 Task: Search hiring manager in corporate billing.
Action: Mouse moved to (506, 428)
Screenshot: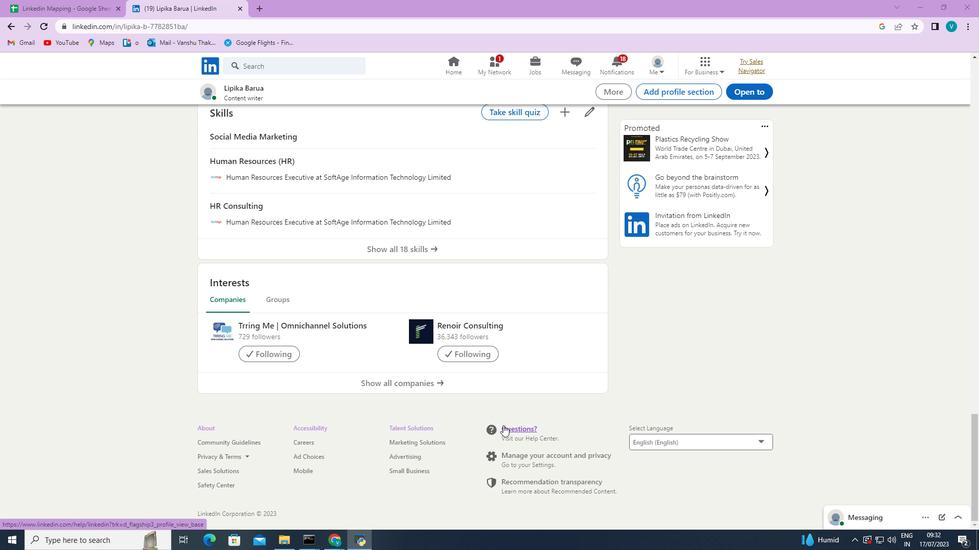 
Action: Mouse pressed left at (506, 428)
Screenshot: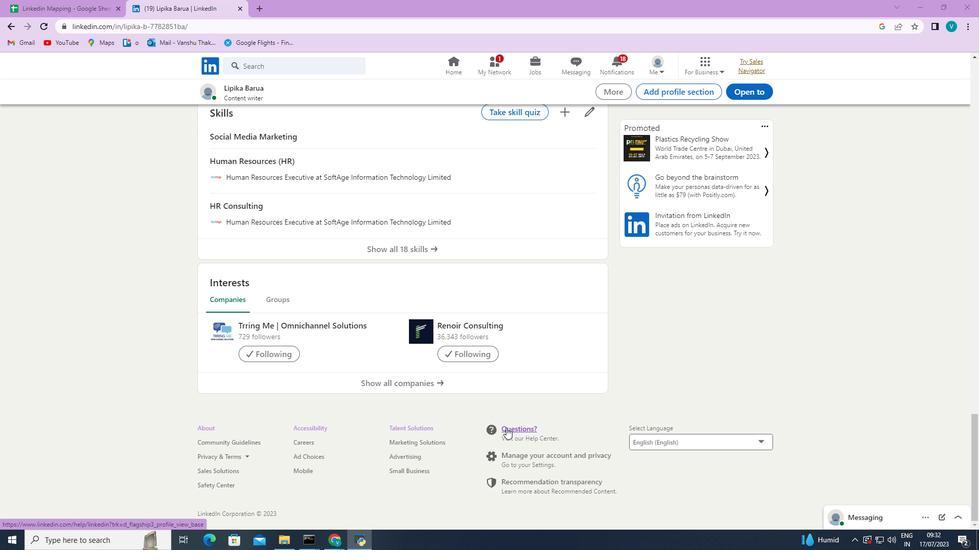 
Action: Mouse moved to (229, 167)
Screenshot: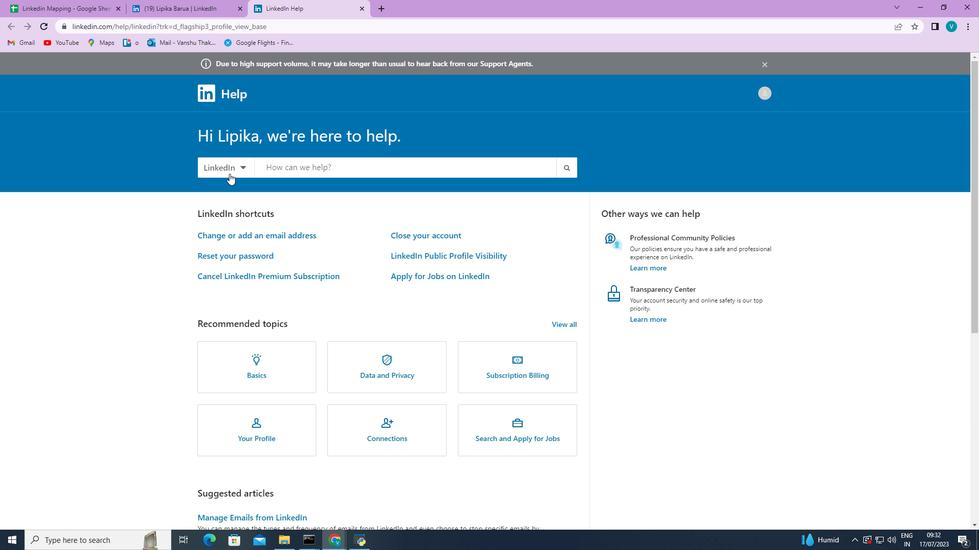 
Action: Mouse pressed left at (229, 167)
Screenshot: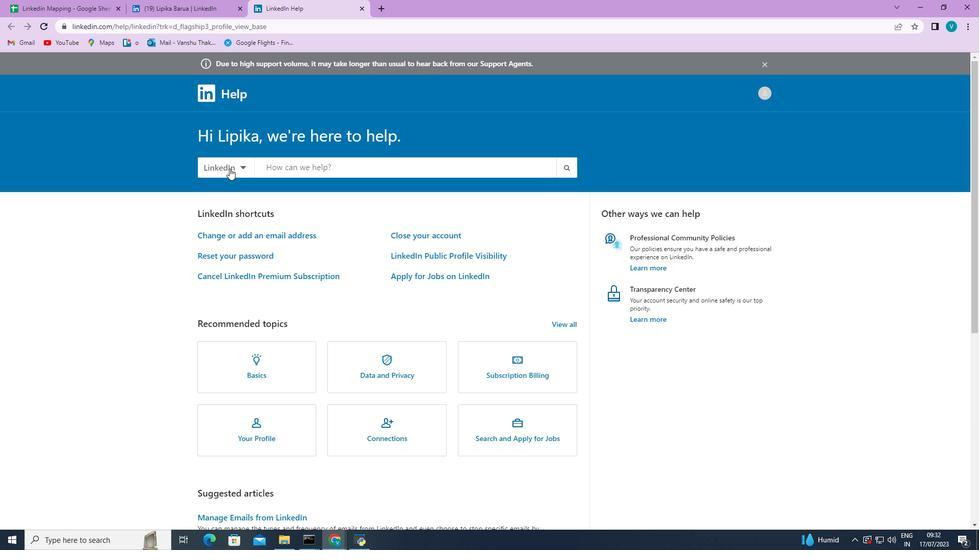 
Action: Mouse moved to (227, 225)
Screenshot: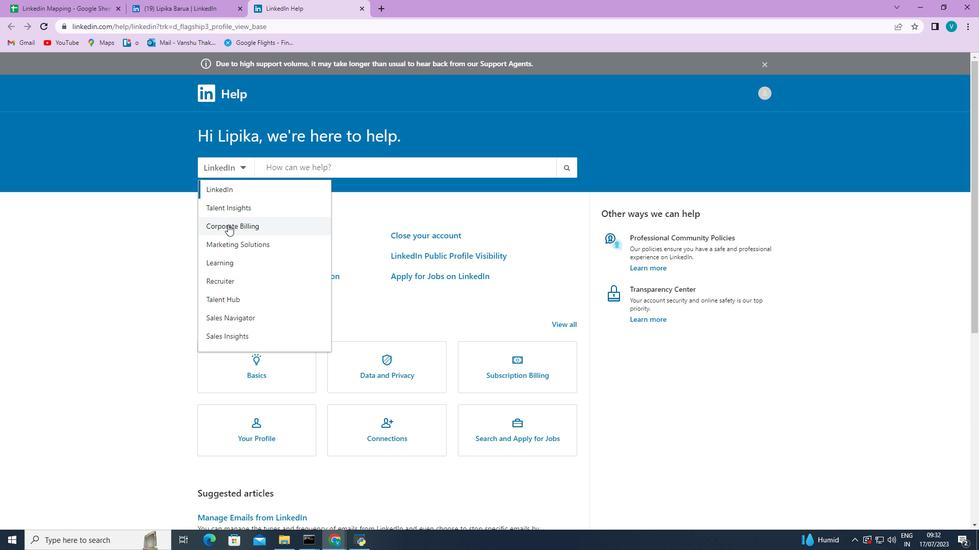 
Action: Mouse pressed left at (227, 225)
Screenshot: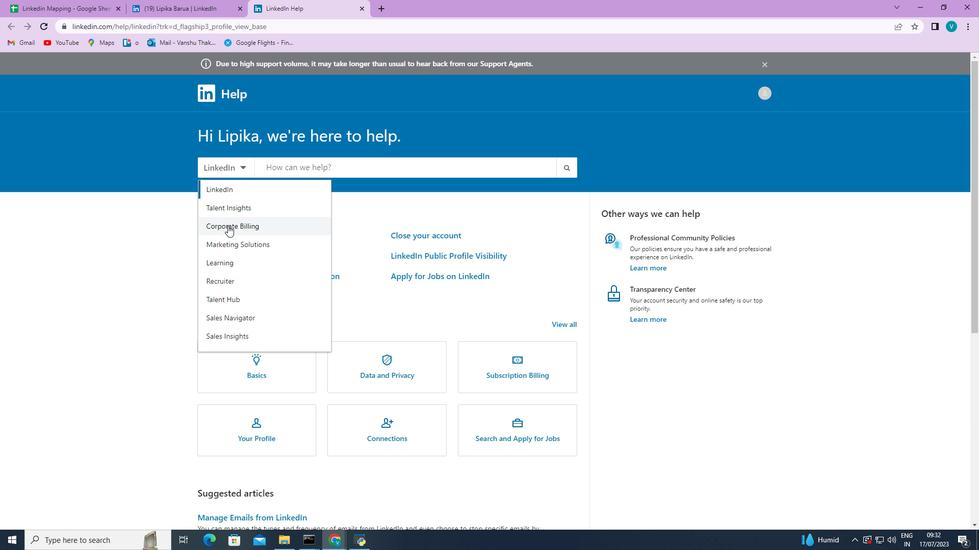 
Action: Mouse moved to (338, 169)
Screenshot: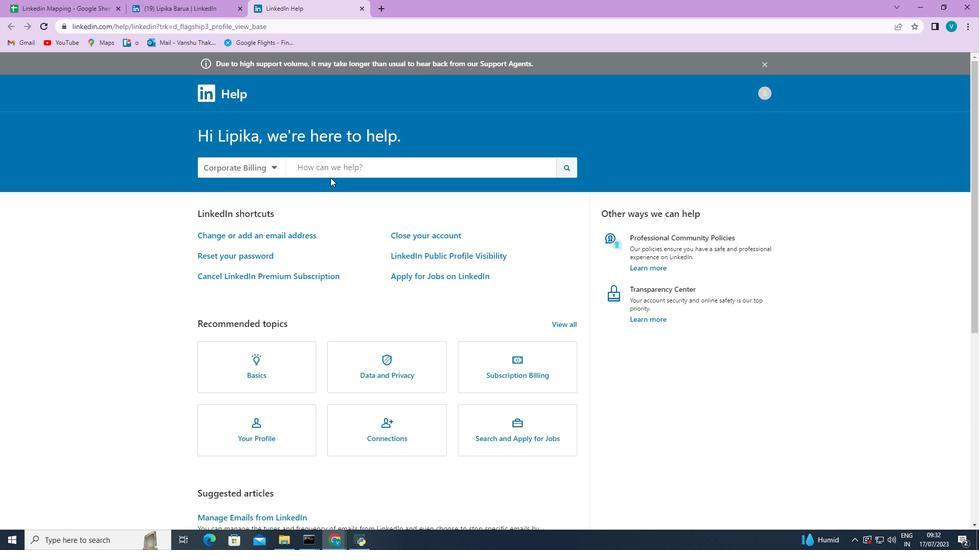 
Action: Mouse pressed left at (338, 169)
Screenshot: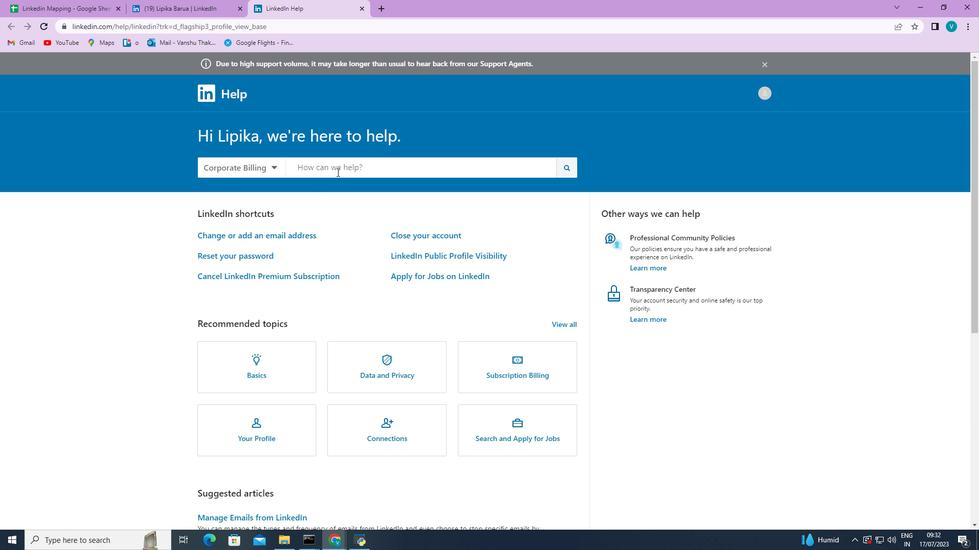 
Action: Key pressed hiring<Key.space>manager<Key.enter>
Screenshot: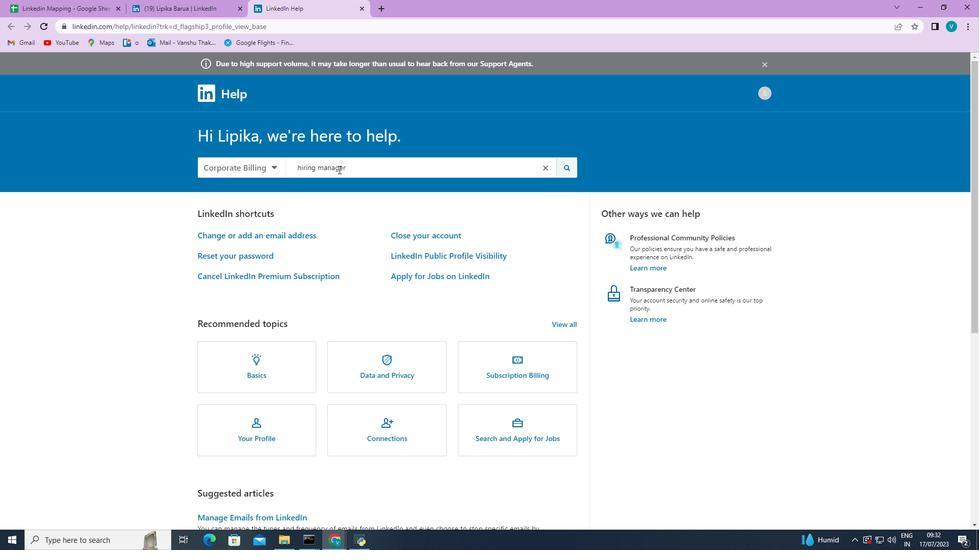
Action: Mouse moved to (340, 174)
Screenshot: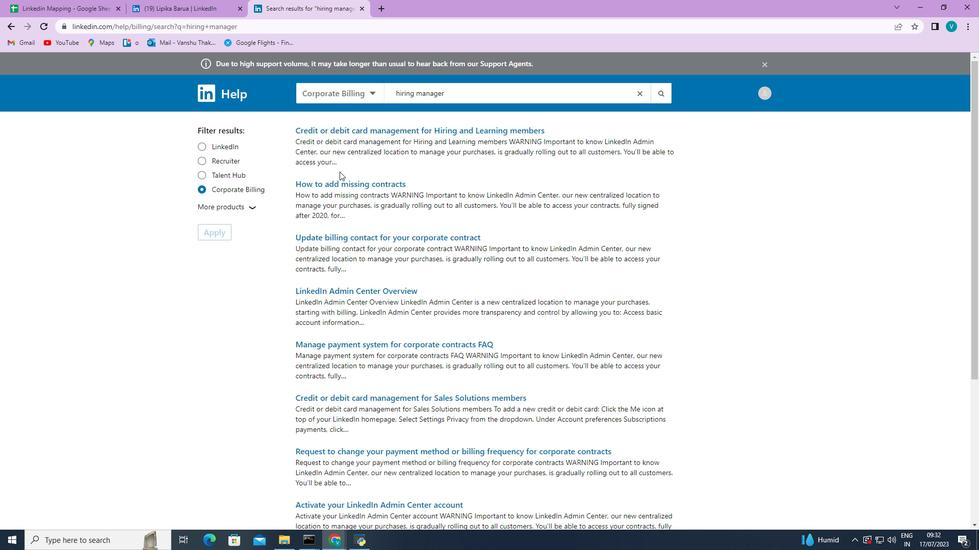 
Action: Mouse scrolled (340, 174) with delta (0, 0)
Screenshot: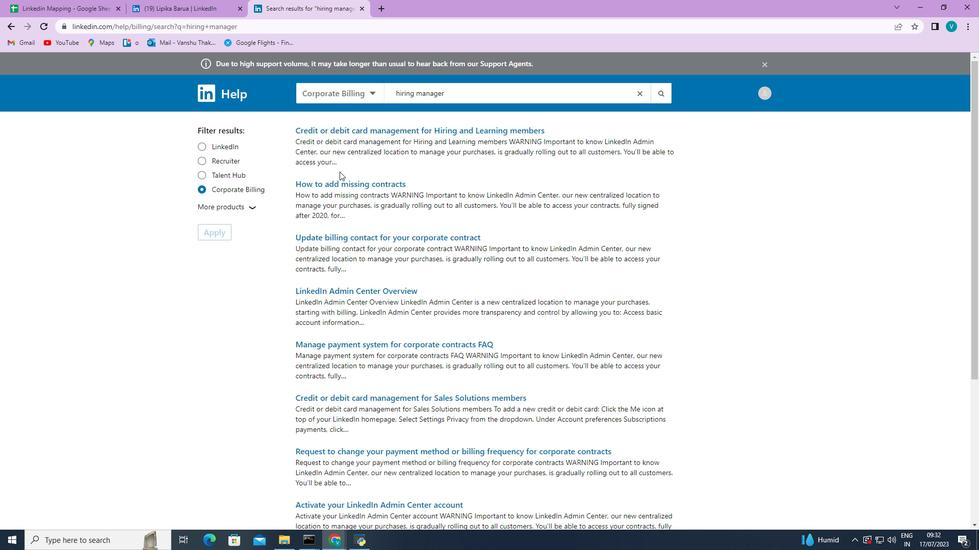 
Action: Mouse moved to (341, 178)
Screenshot: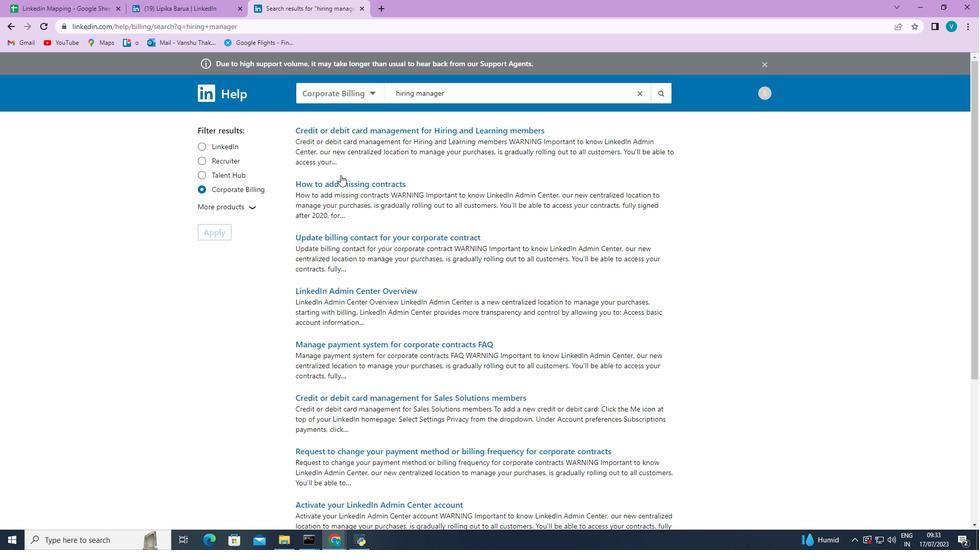 
Action: Mouse scrolled (341, 176) with delta (0, 0)
Screenshot: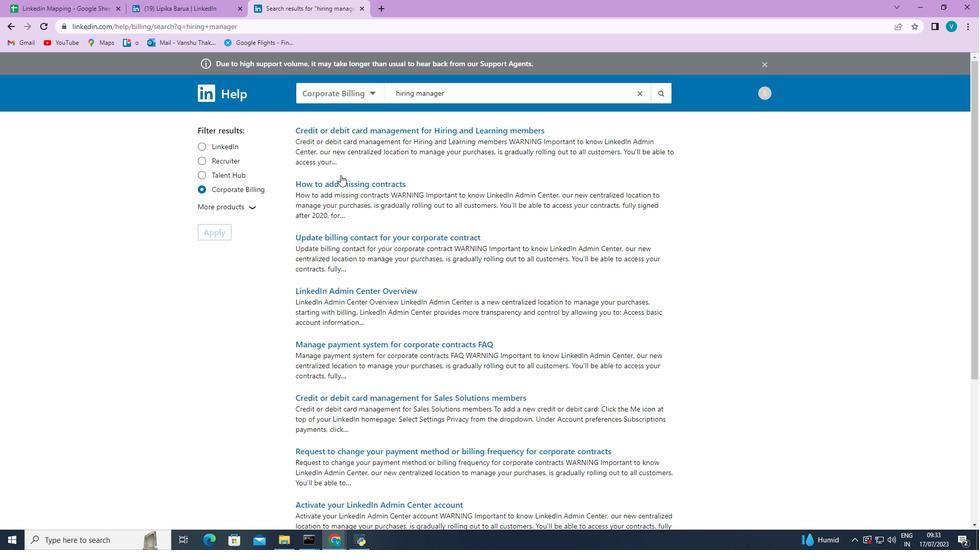 
Action: Mouse moved to (343, 182)
Screenshot: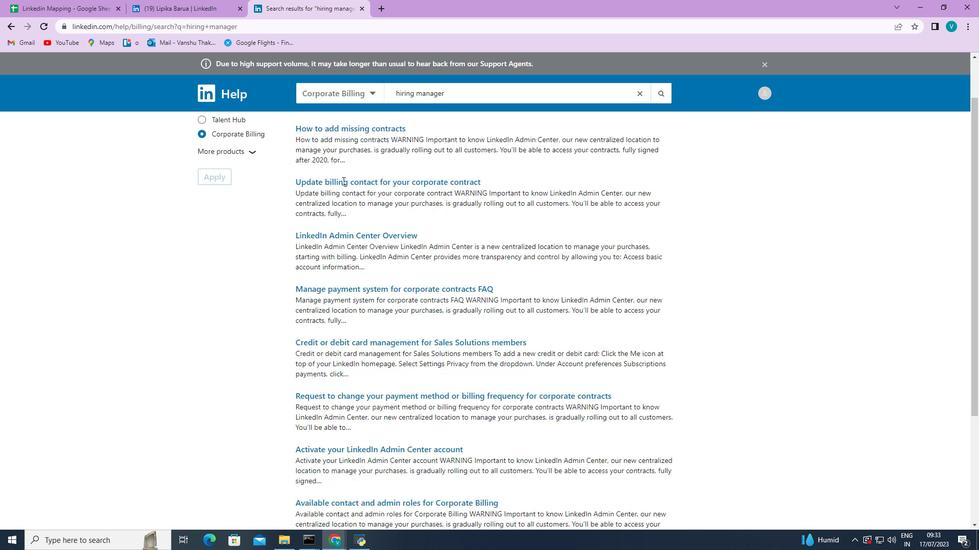 
Action: Mouse scrolled (343, 181) with delta (0, 0)
Screenshot: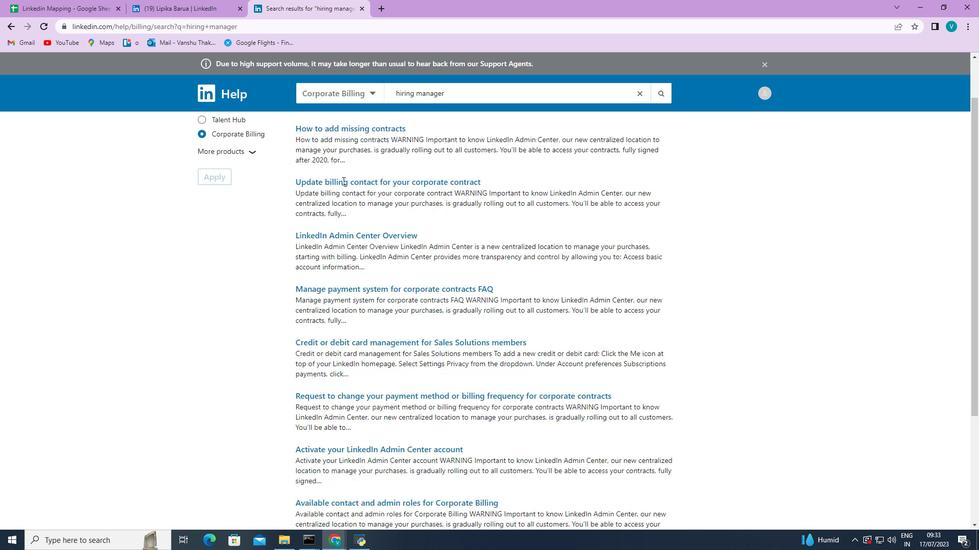 
Action: Mouse moved to (343, 183)
Screenshot: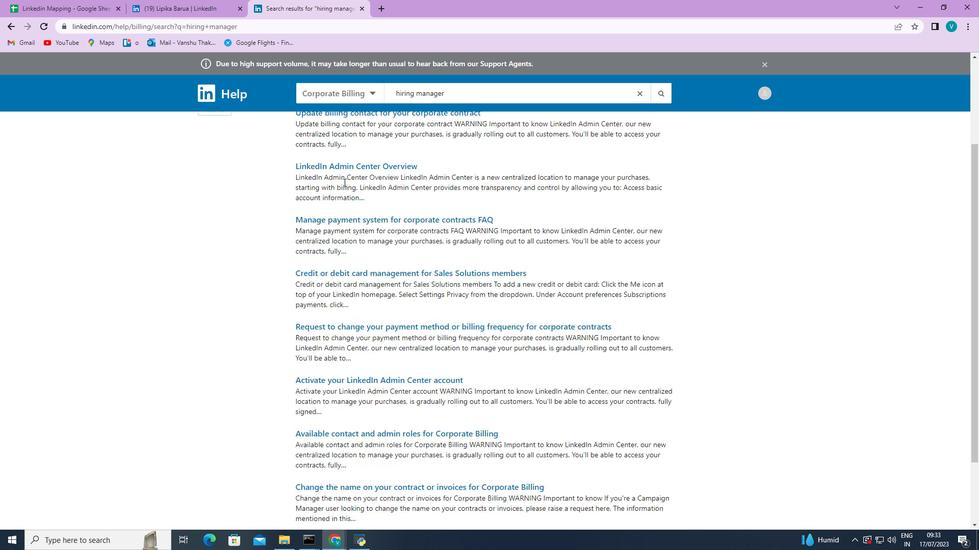 
Action: Mouse scrolled (343, 182) with delta (0, 0)
Screenshot: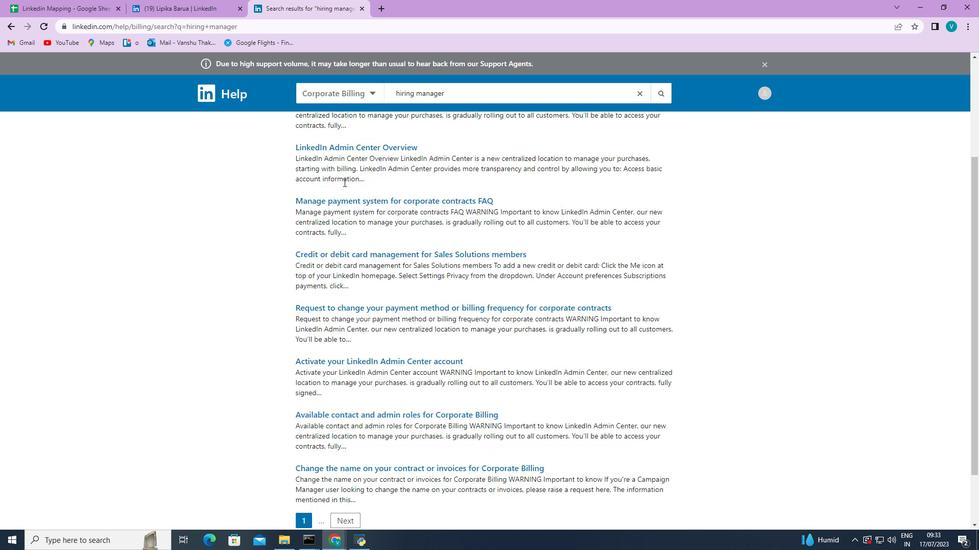 
Action: Mouse scrolled (343, 182) with delta (0, 0)
Screenshot: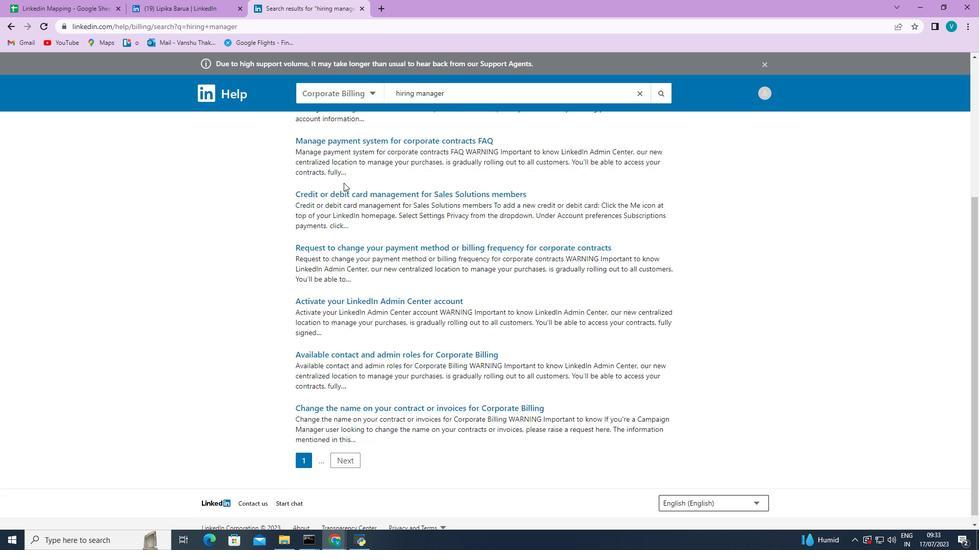 
Action: Mouse scrolled (343, 182) with delta (0, 0)
Screenshot: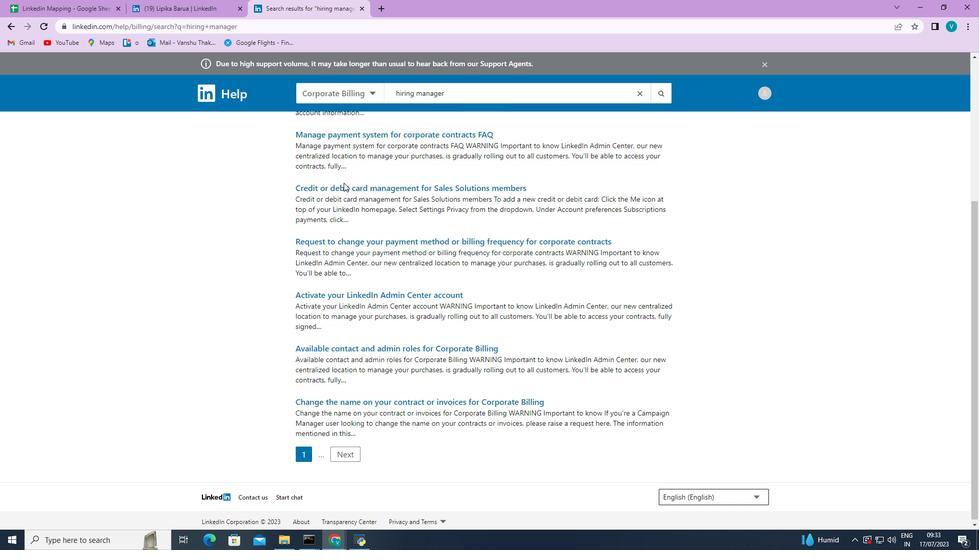 
Action: Mouse scrolled (343, 182) with delta (0, 0)
Screenshot: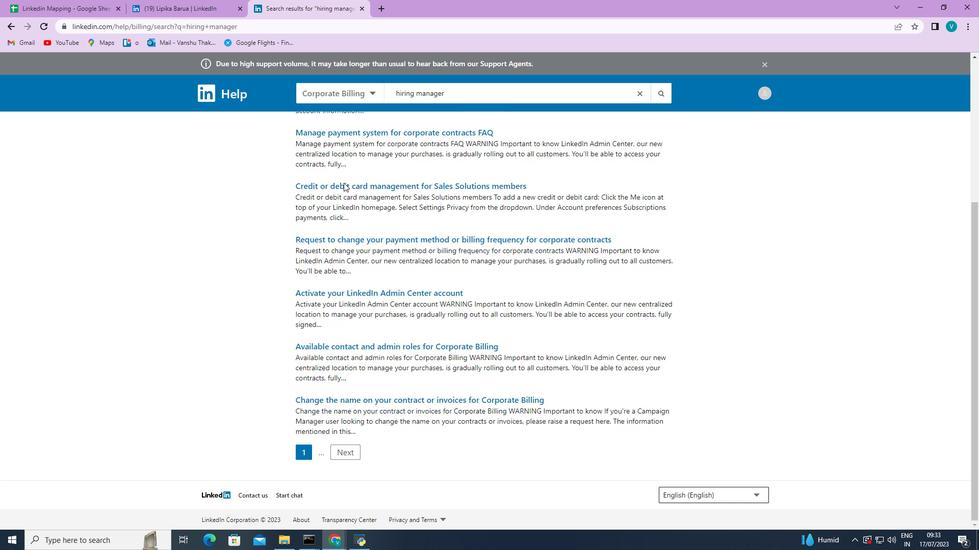 
Action: Mouse scrolled (343, 182) with delta (0, 0)
Screenshot: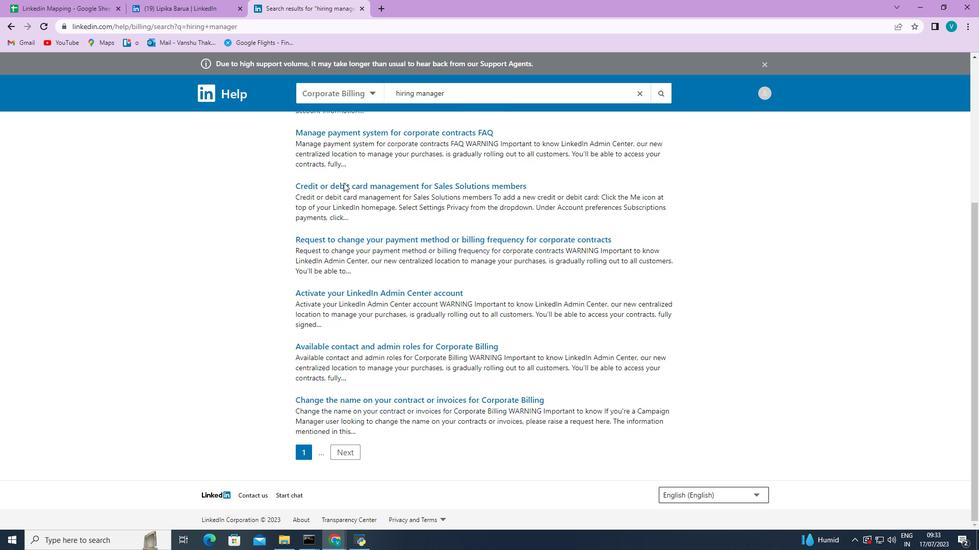 
Action: Mouse moved to (340, 189)
Screenshot: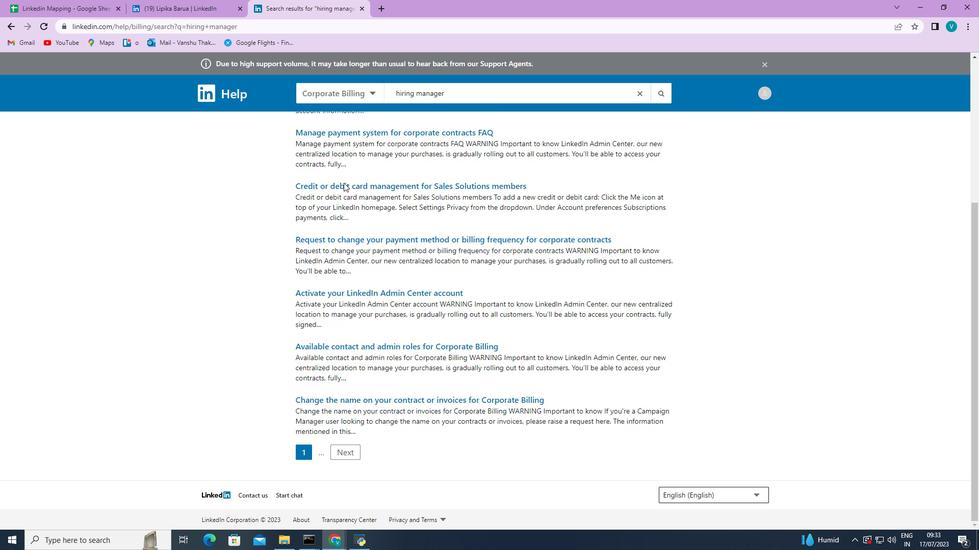 
